 Task: In the  document advertising.odt Select the first Column and change text color to  'Black' Apply the command  'Undo' Apply the command  Redo
Action: Mouse moved to (422, 231)
Screenshot: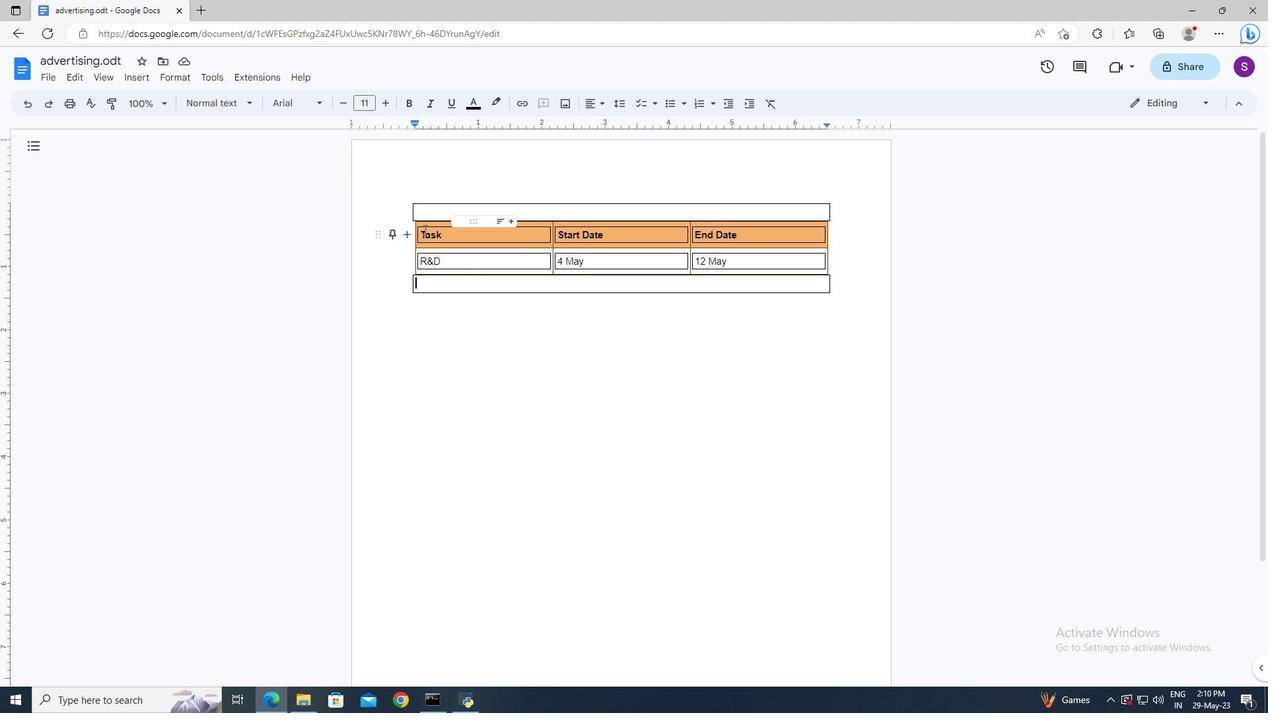 
Action: Mouse pressed left at (422, 231)
Screenshot: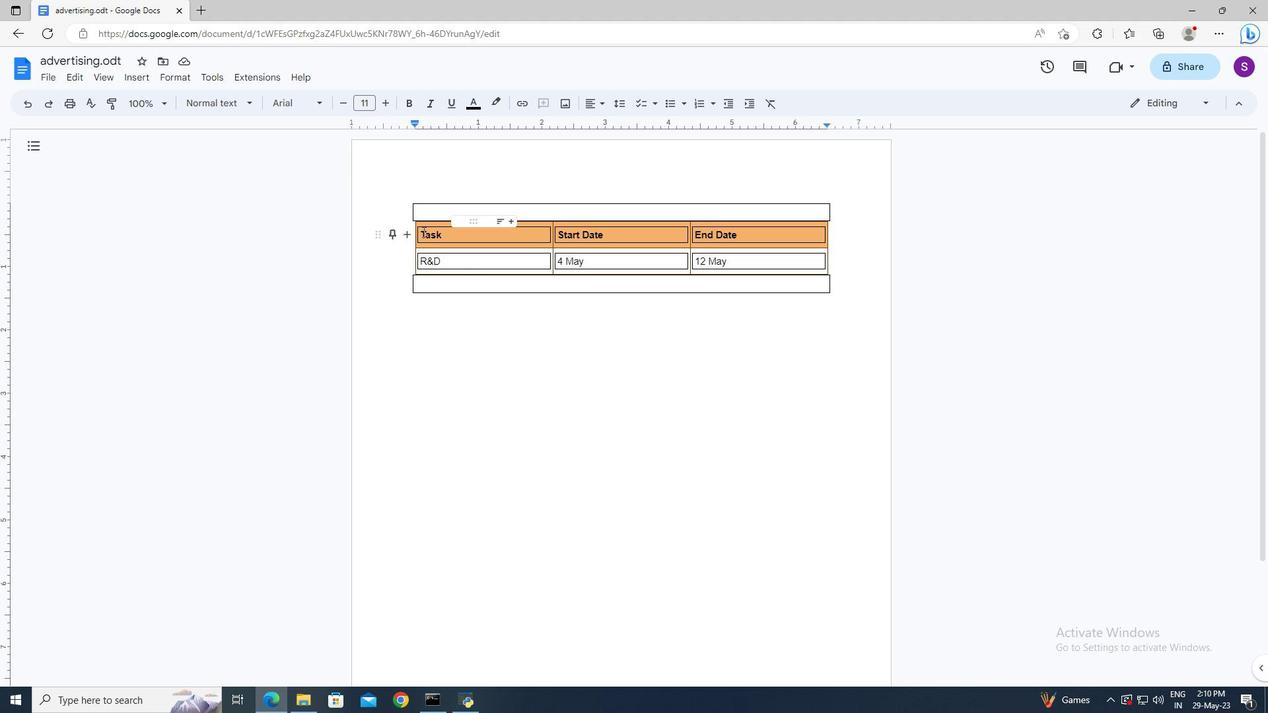 
Action: Mouse moved to (422, 231)
Screenshot: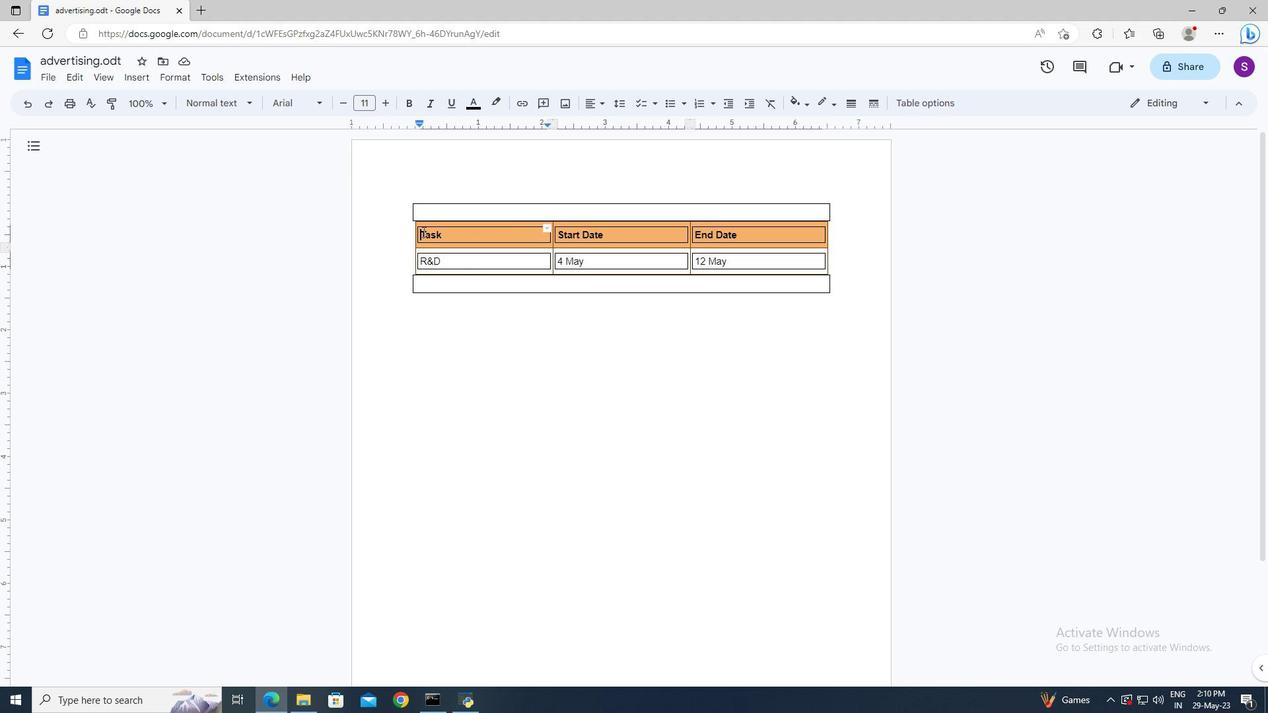 
Action: Key pressed <Key.shift><Key.shift><Key.shift><Key.shift><Key.shift><Key.shift><Key.shift><Key.shift><Key.down>
Screenshot: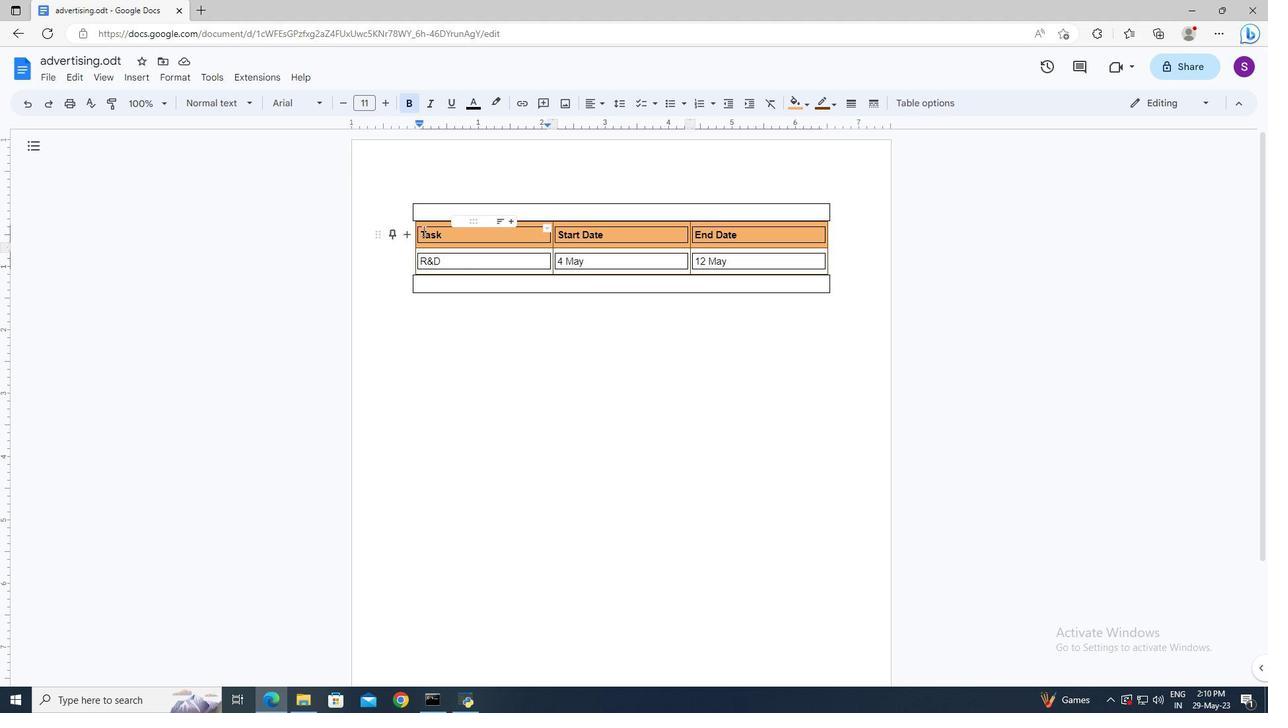 
Action: Mouse moved to (481, 100)
Screenshot: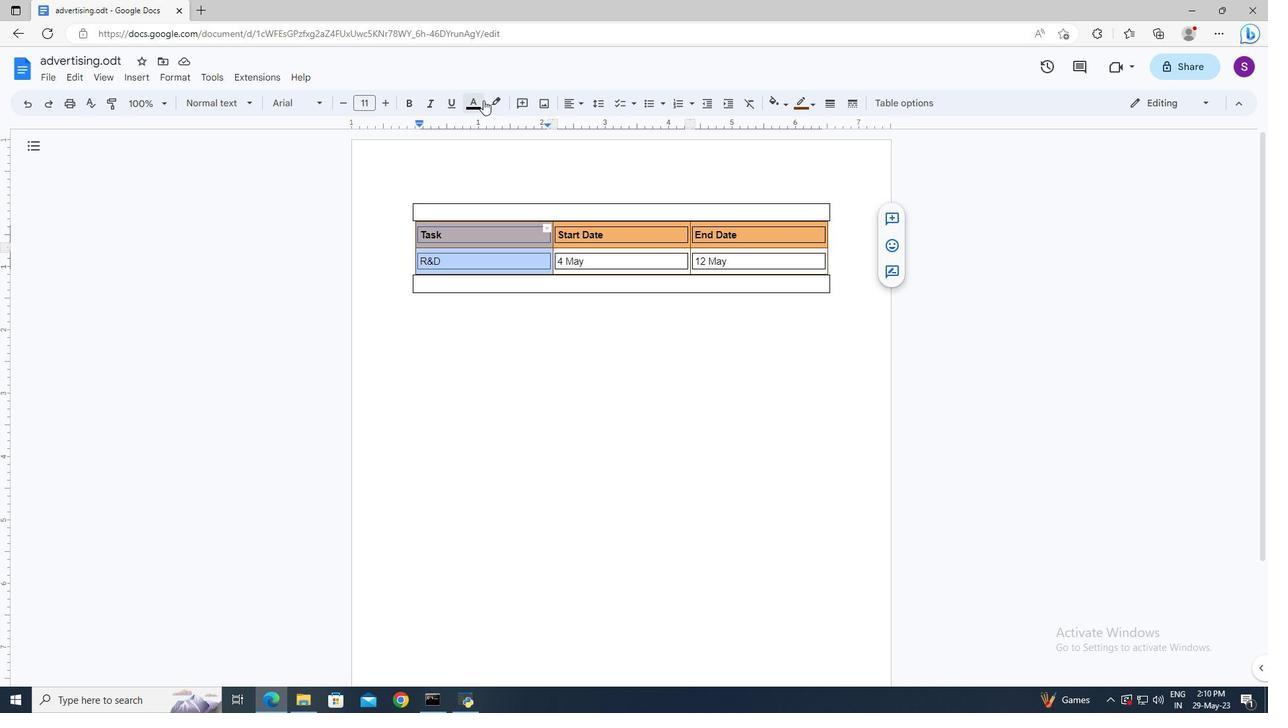 
Action: Mouse pressed left at (481, 100)
Screenshot: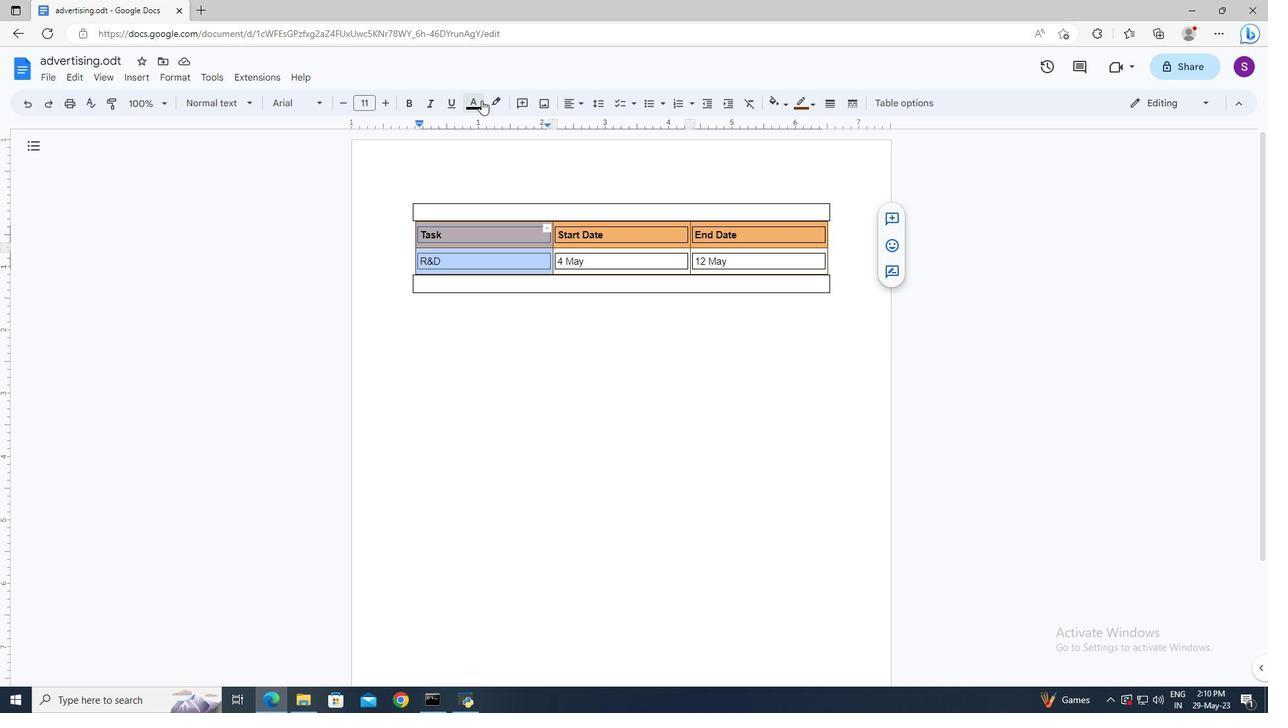 
Action: Mouse moved to (478, 124)
Screenshot: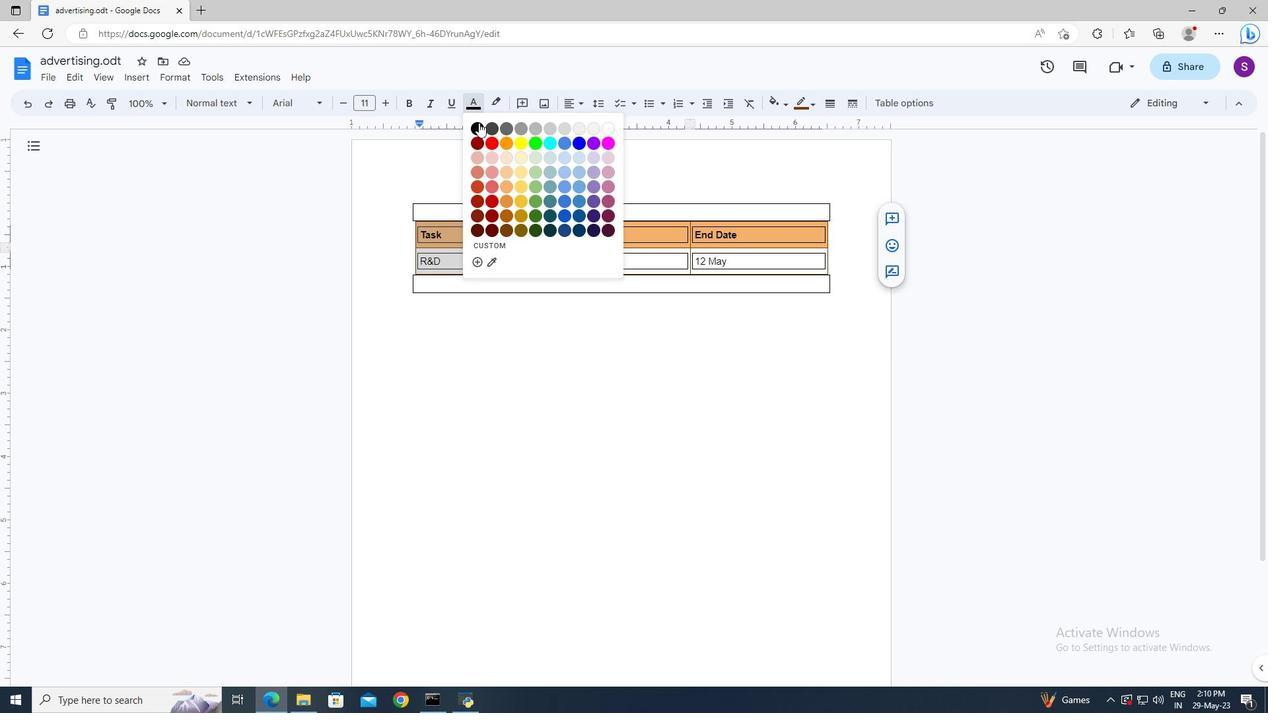 
Action: Mouse pressed left at (478, 124)
Screenshot: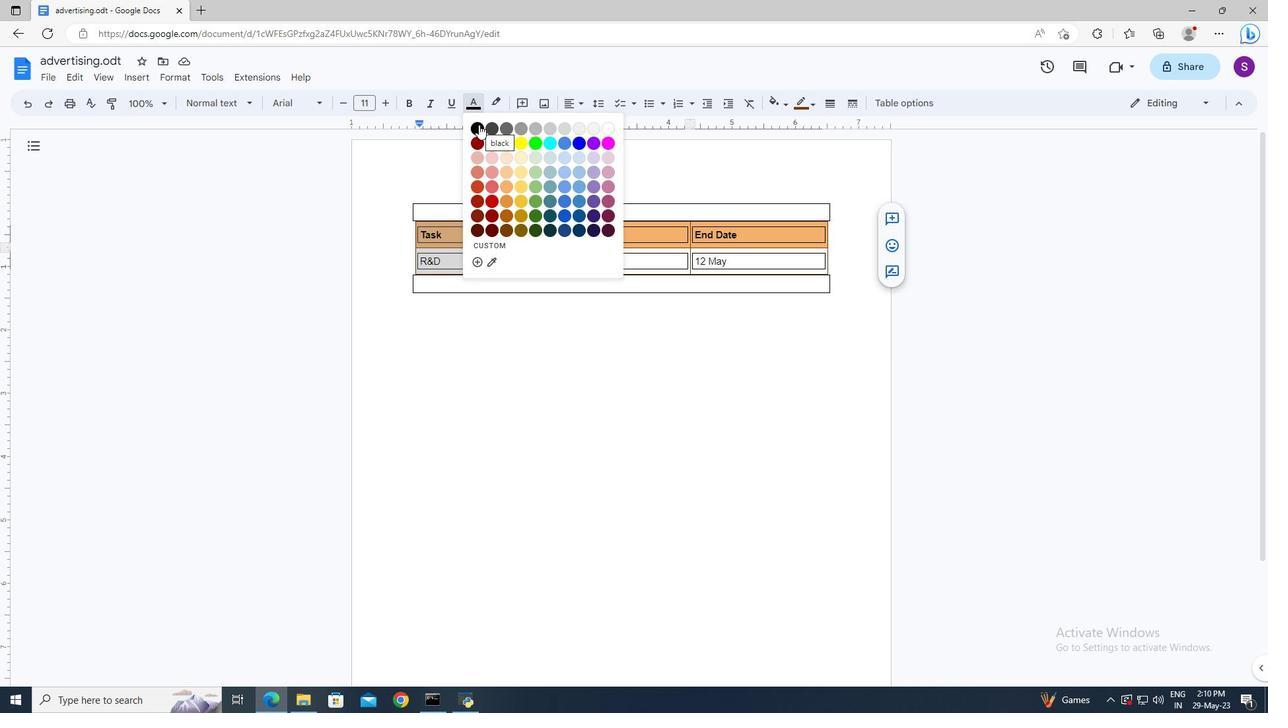 
Action: Mouse moved to (523, 328)
Screenshot: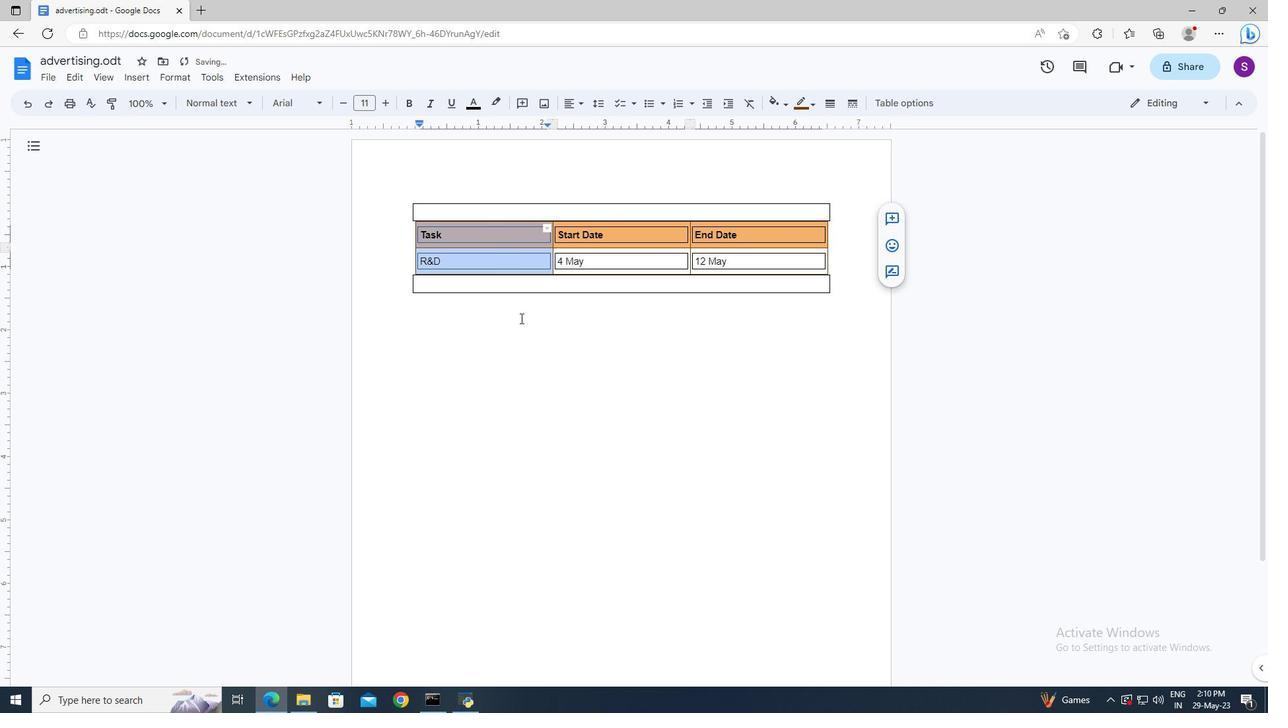 
Action: Mouse pressed left at (523, 328)
Screenshot: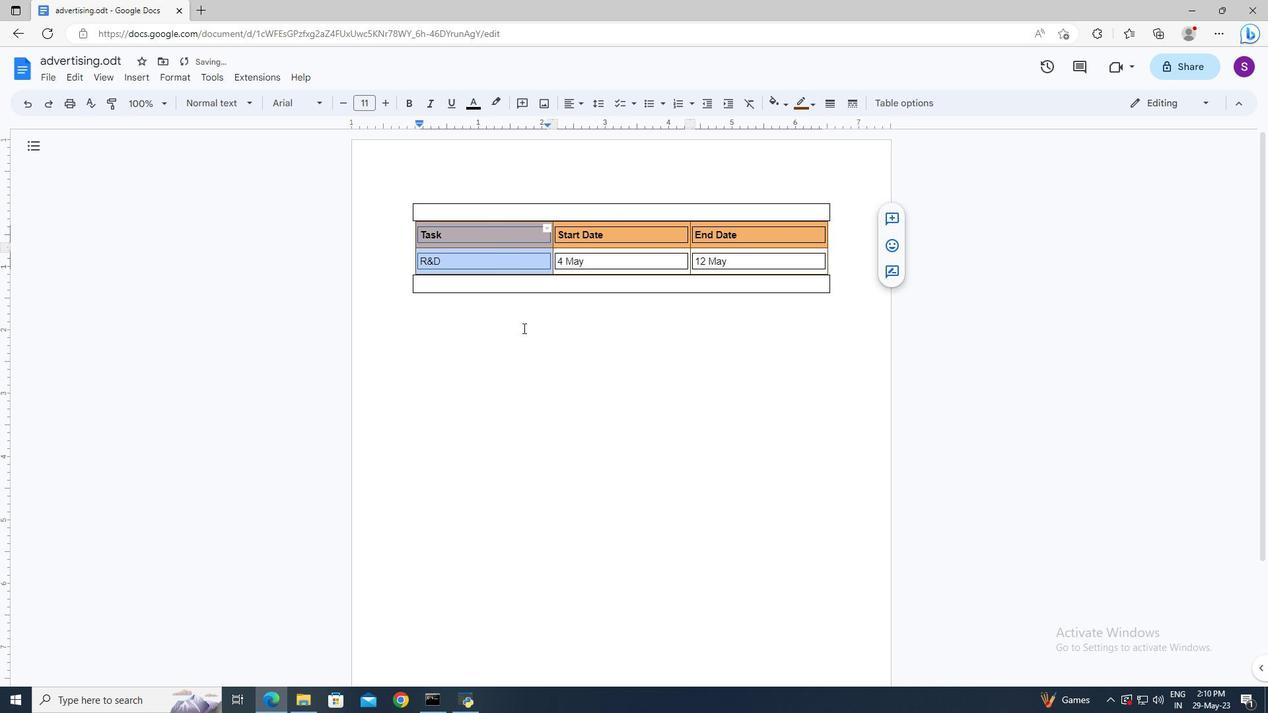 
Action: Key pressed ctrl+Z
Screenshot: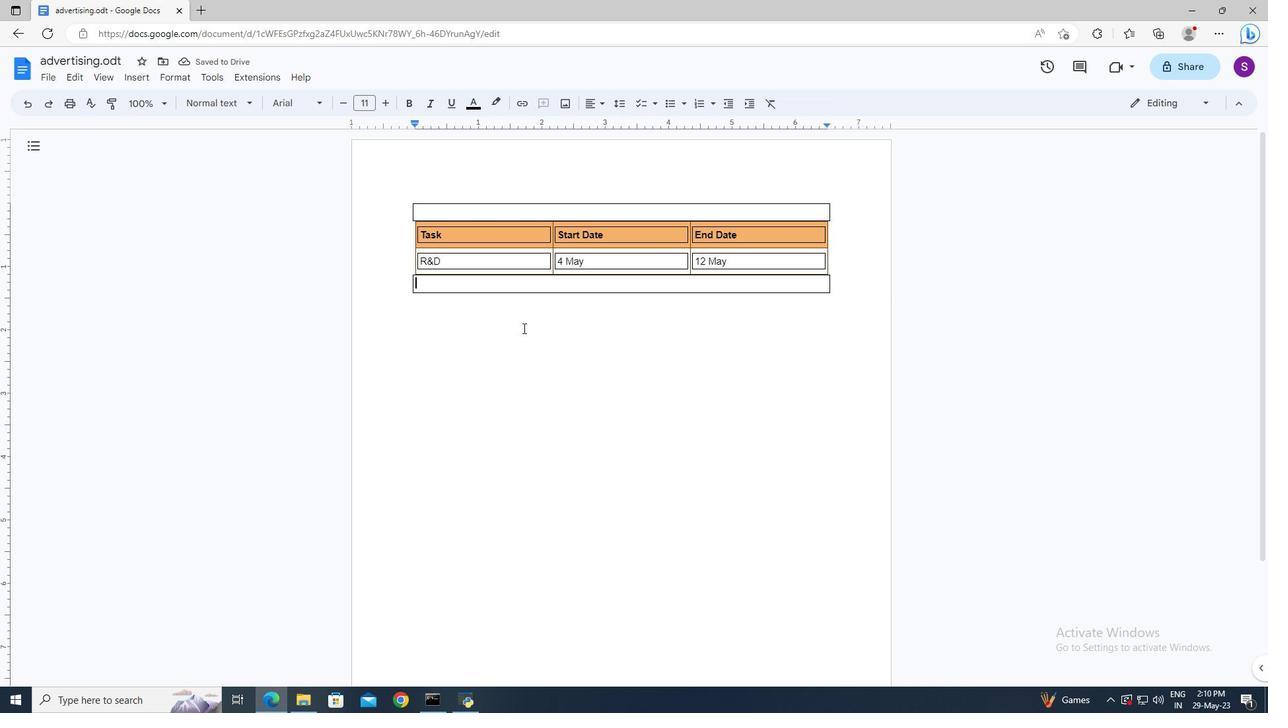 
Action: Mouse moved to (527, 338)
Screenshot: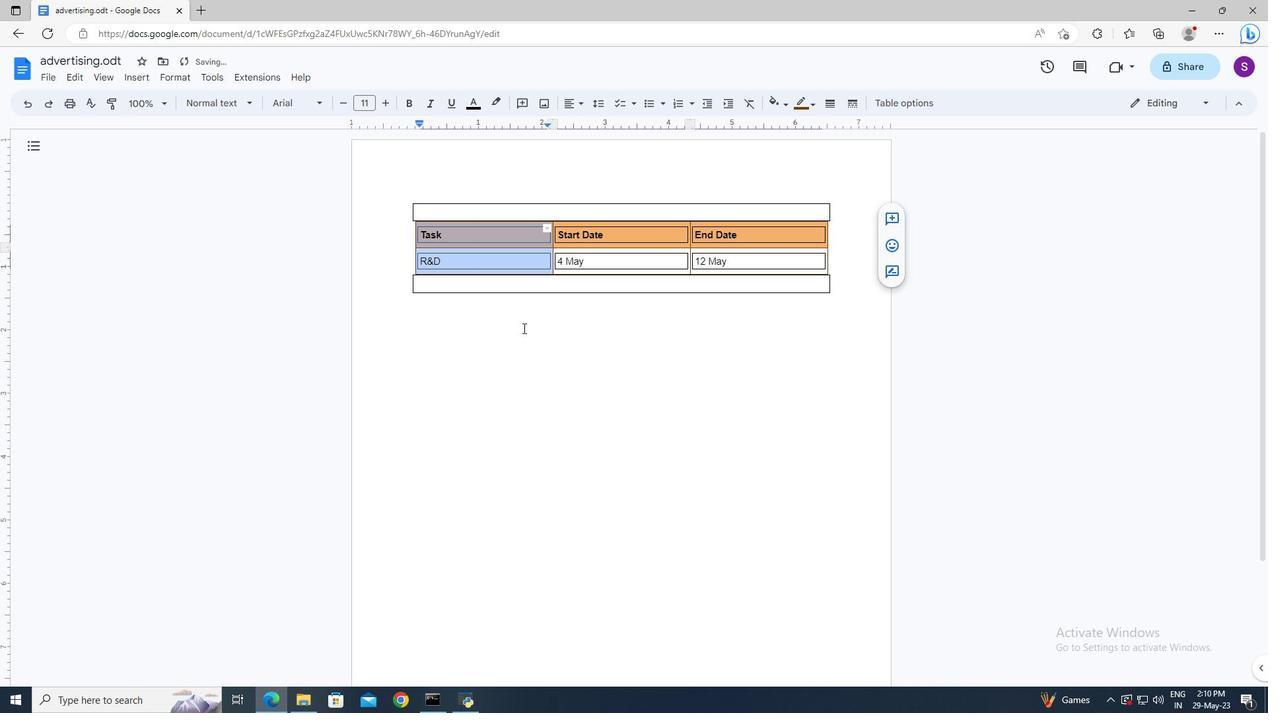 
Action: Mouse pressed left at (527, 338)
Screenshot: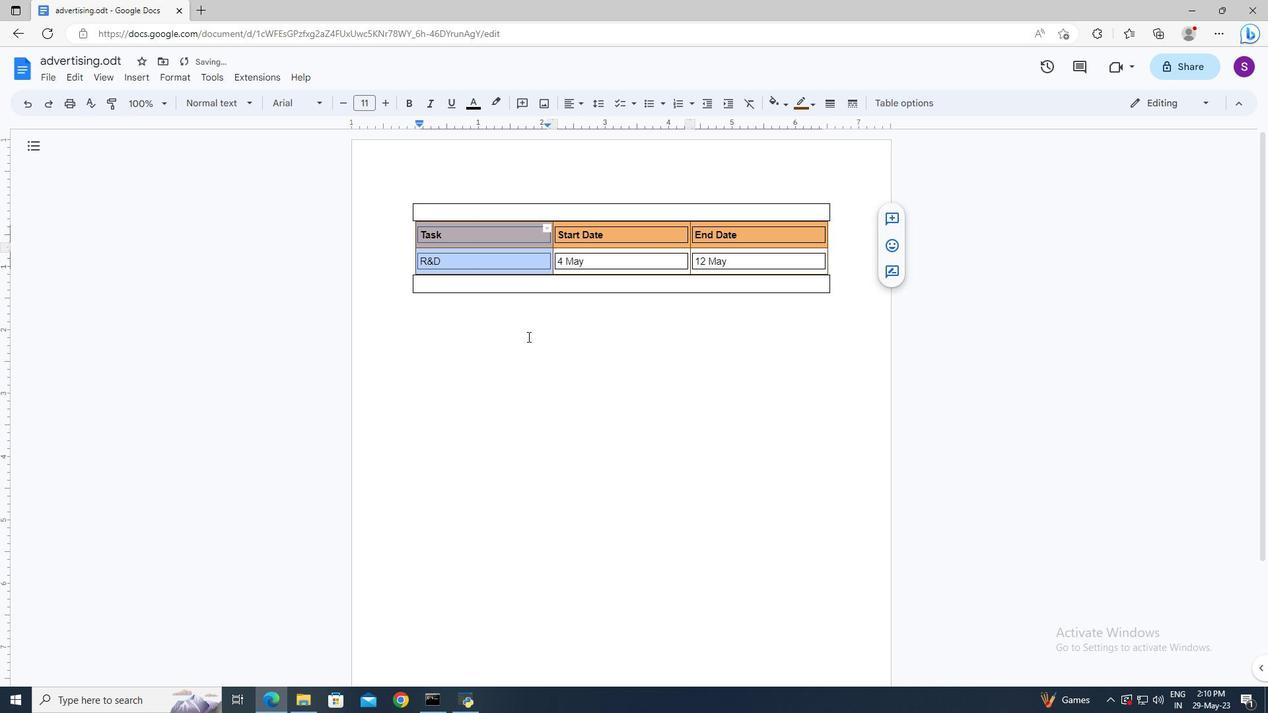 
Action: Key pressed ctrl+Y
Screenshot: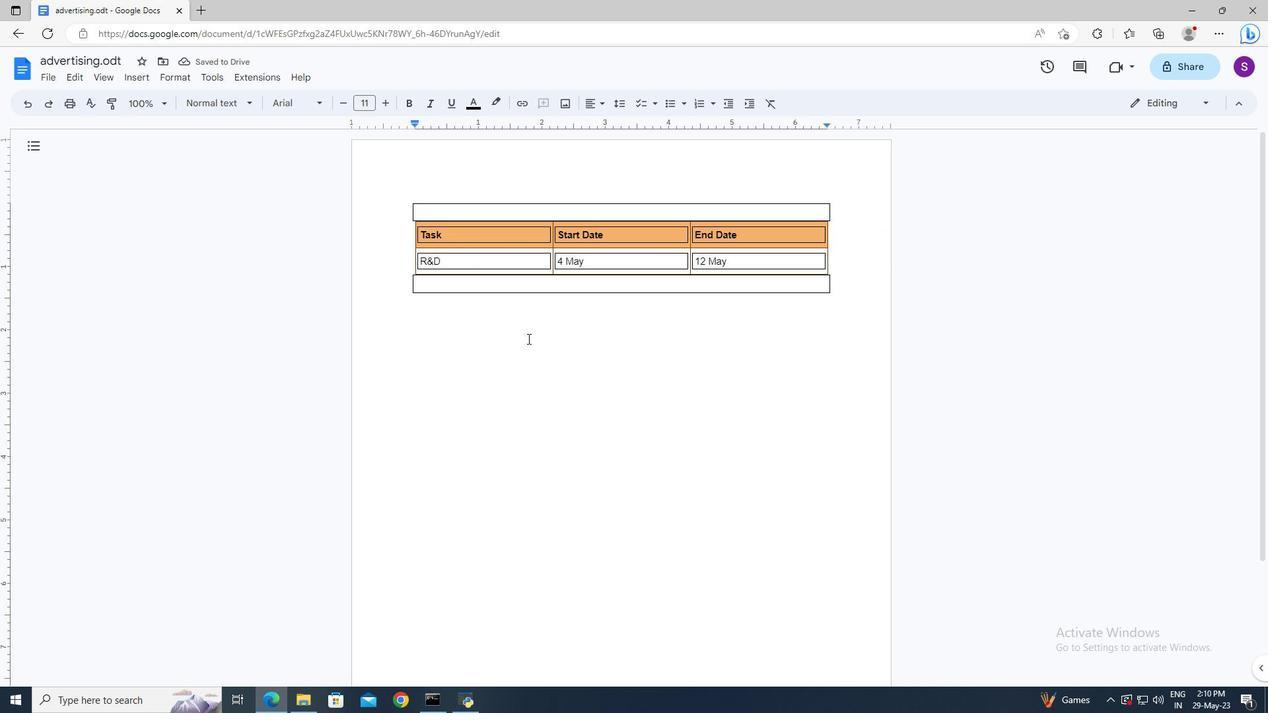 
Action: Mouse pressed left at (527, 338)
Screenshot: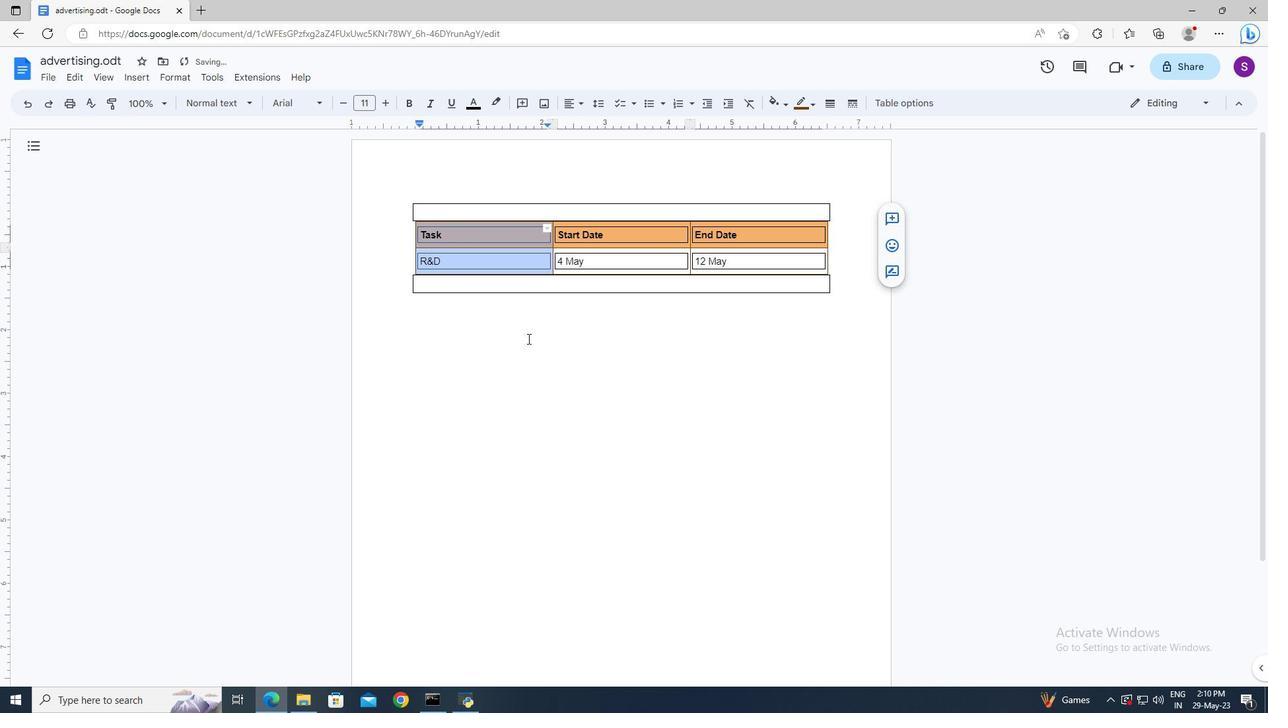 
